 Task: Add Lifeway Organic Goo Berry Probugs Kefir to the cart.
Action: Mouse pressed left at (19, 110)
Screenshot: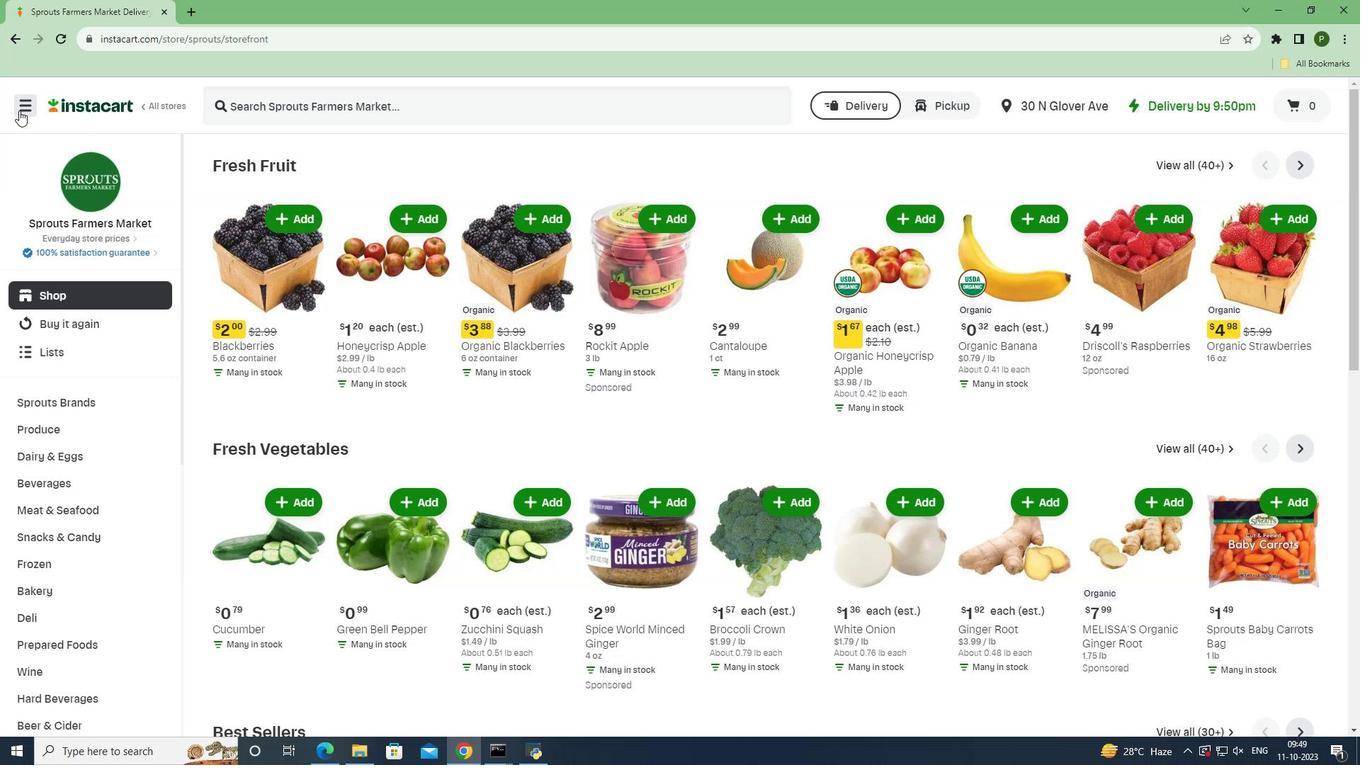 
Action: Mouse moved to (43, 372)
Screenshot: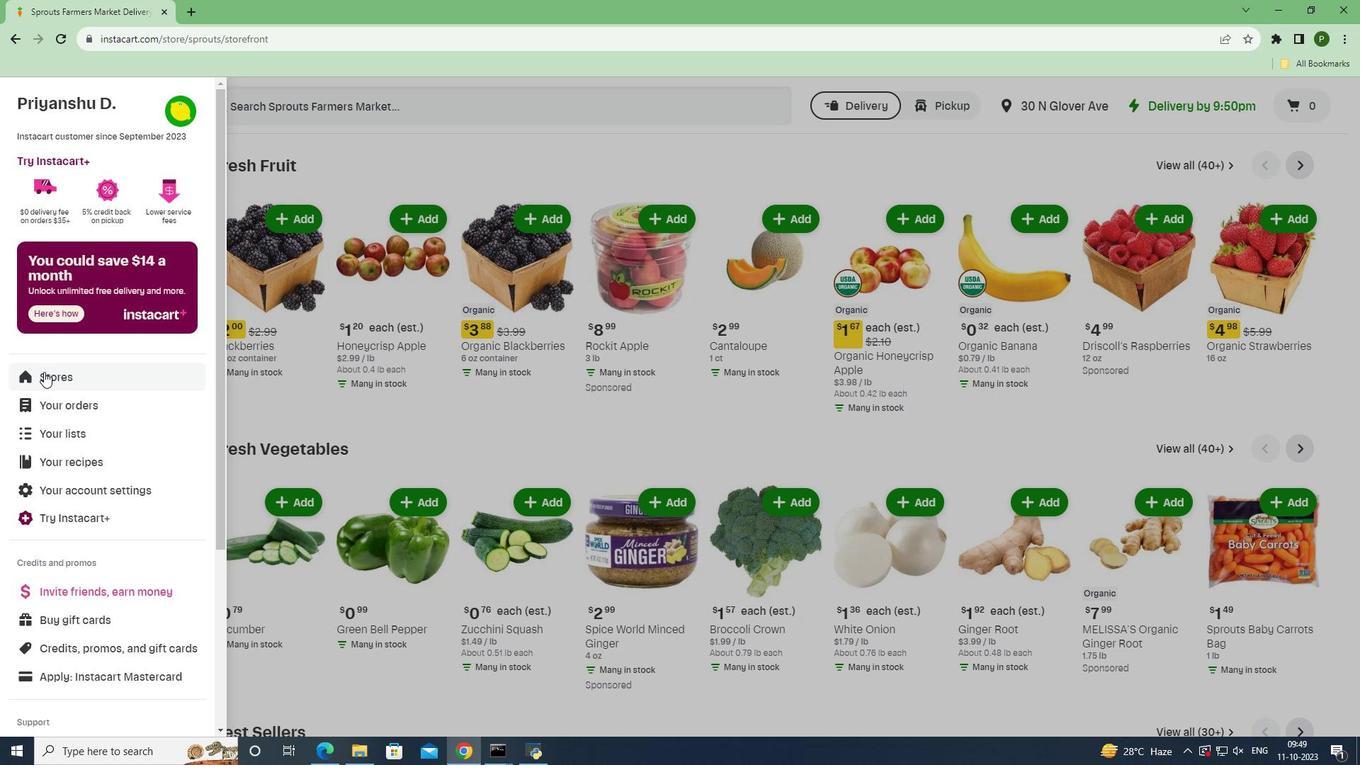 
Action: Mouse pressed left at (43, 372)
Screenshot: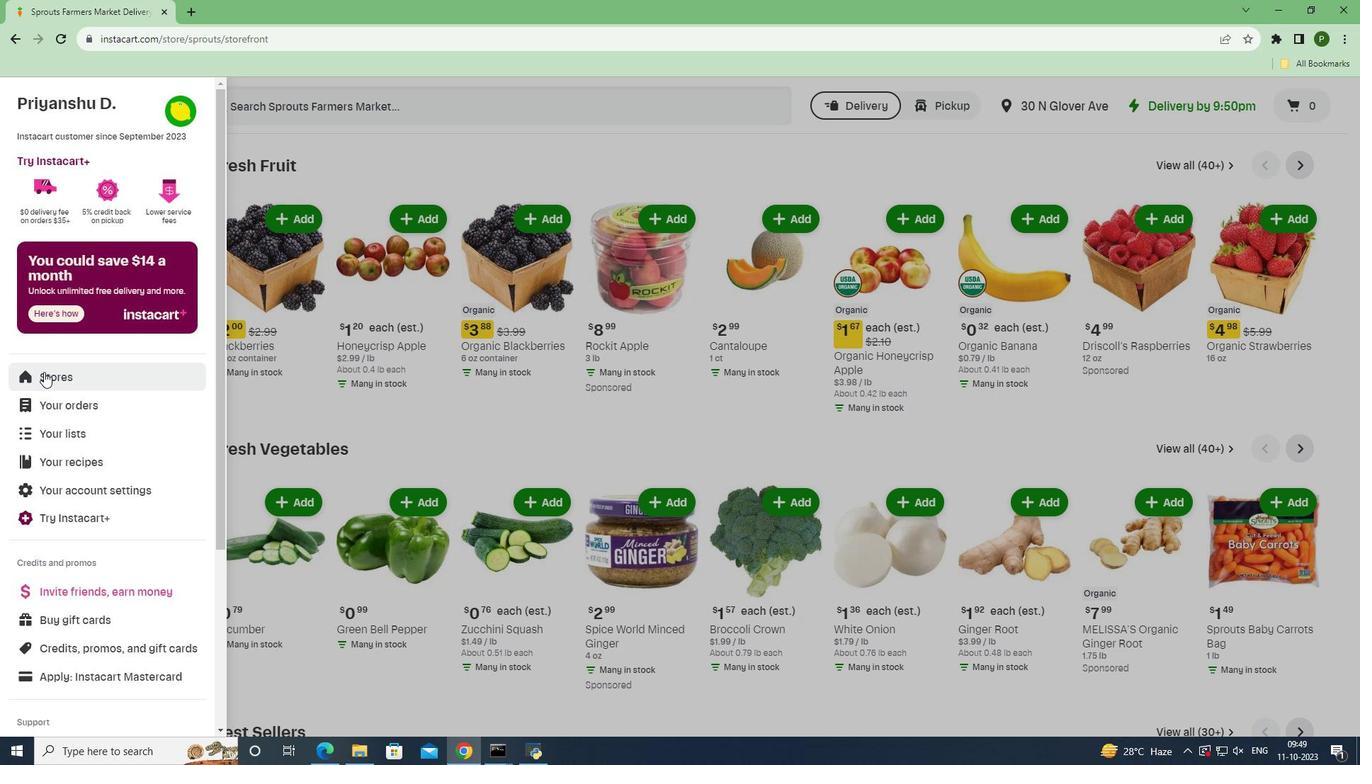 
Action: Mouse moved to (324, 148)
Screenshot: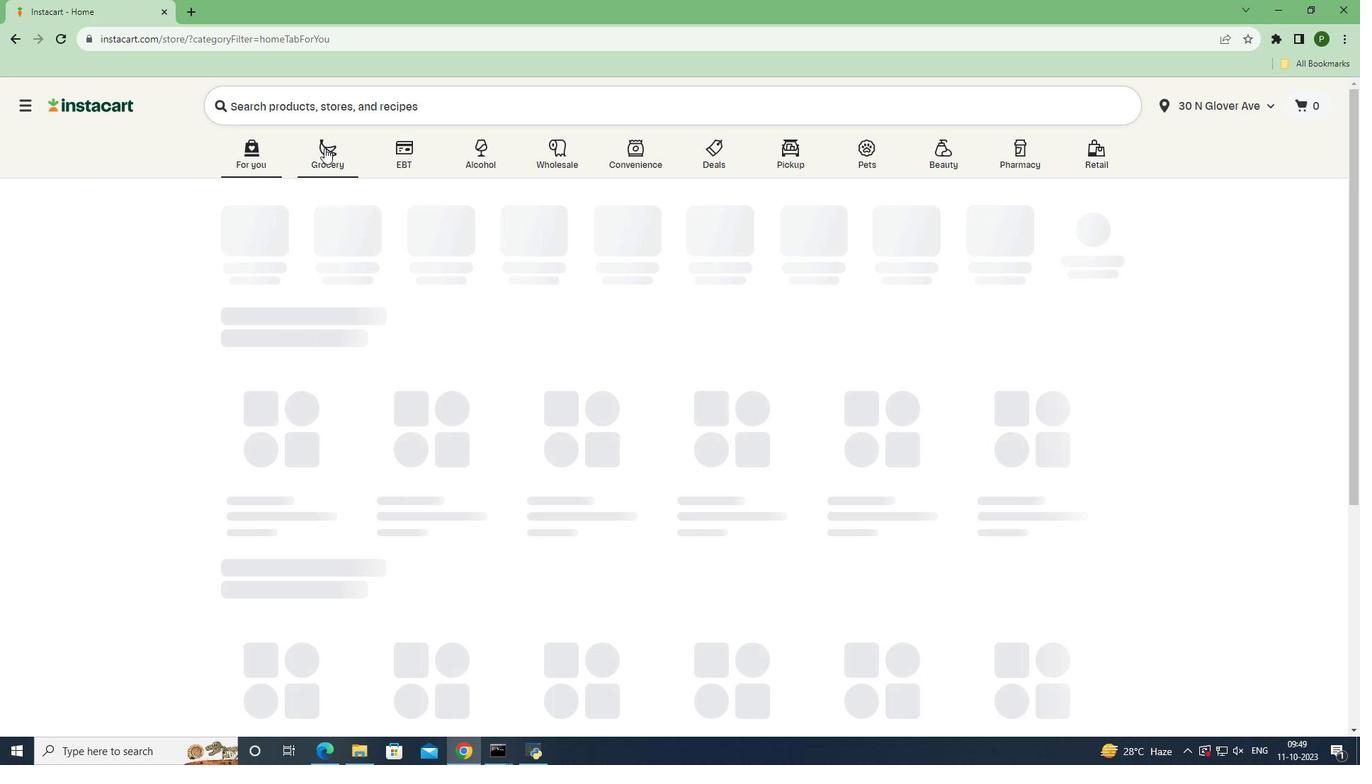 
Action: Mouse pressed left at (324, 148)
Screenshot: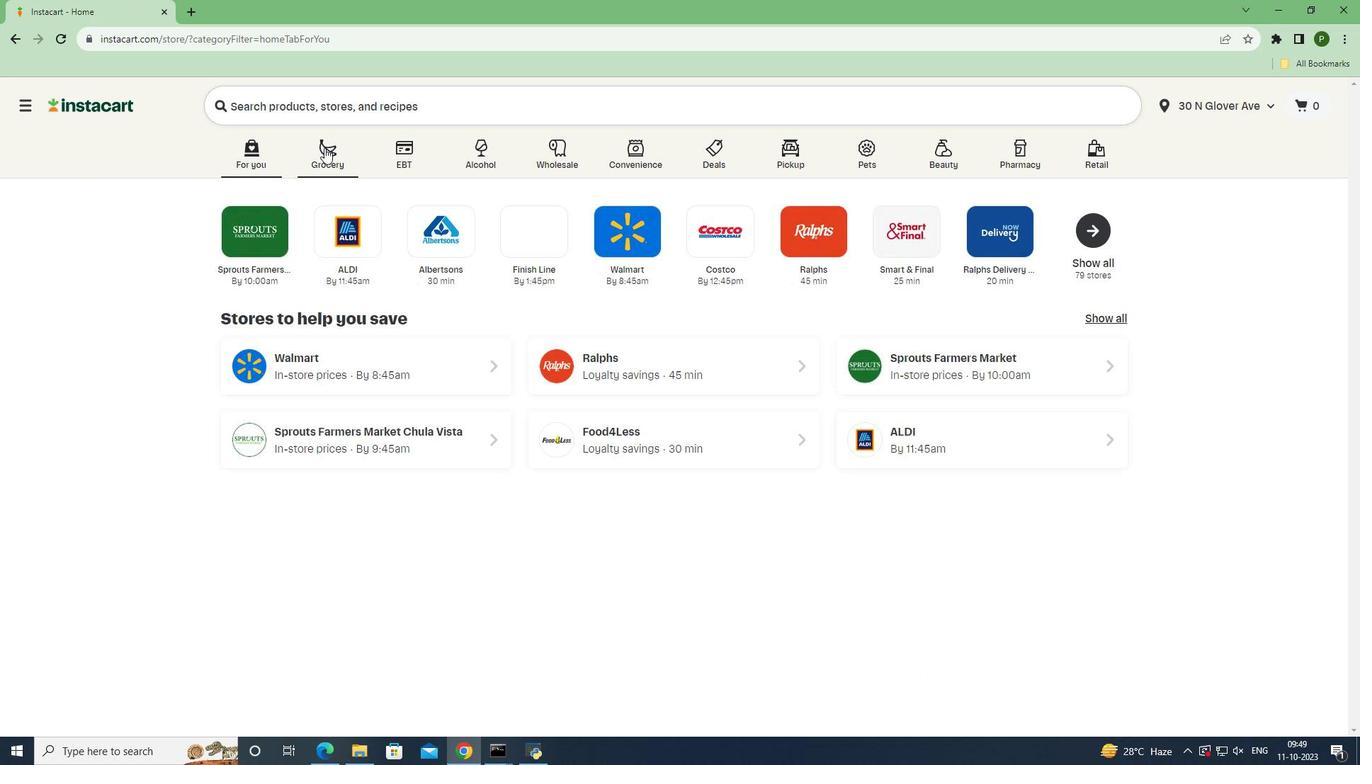 
Action: Mouse moved to (563, 318)
Screenshot: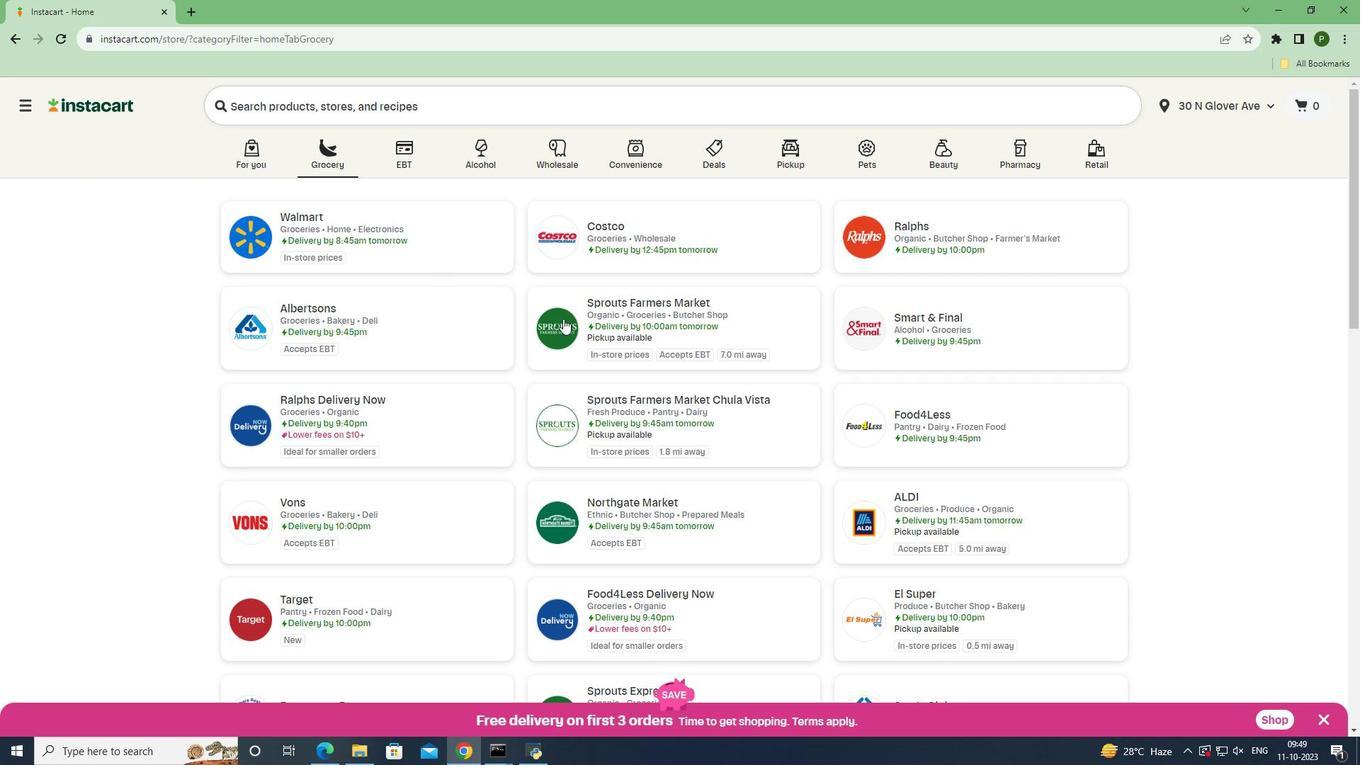 
Action: Mouse pressed left at (563, 318)
Screenshot: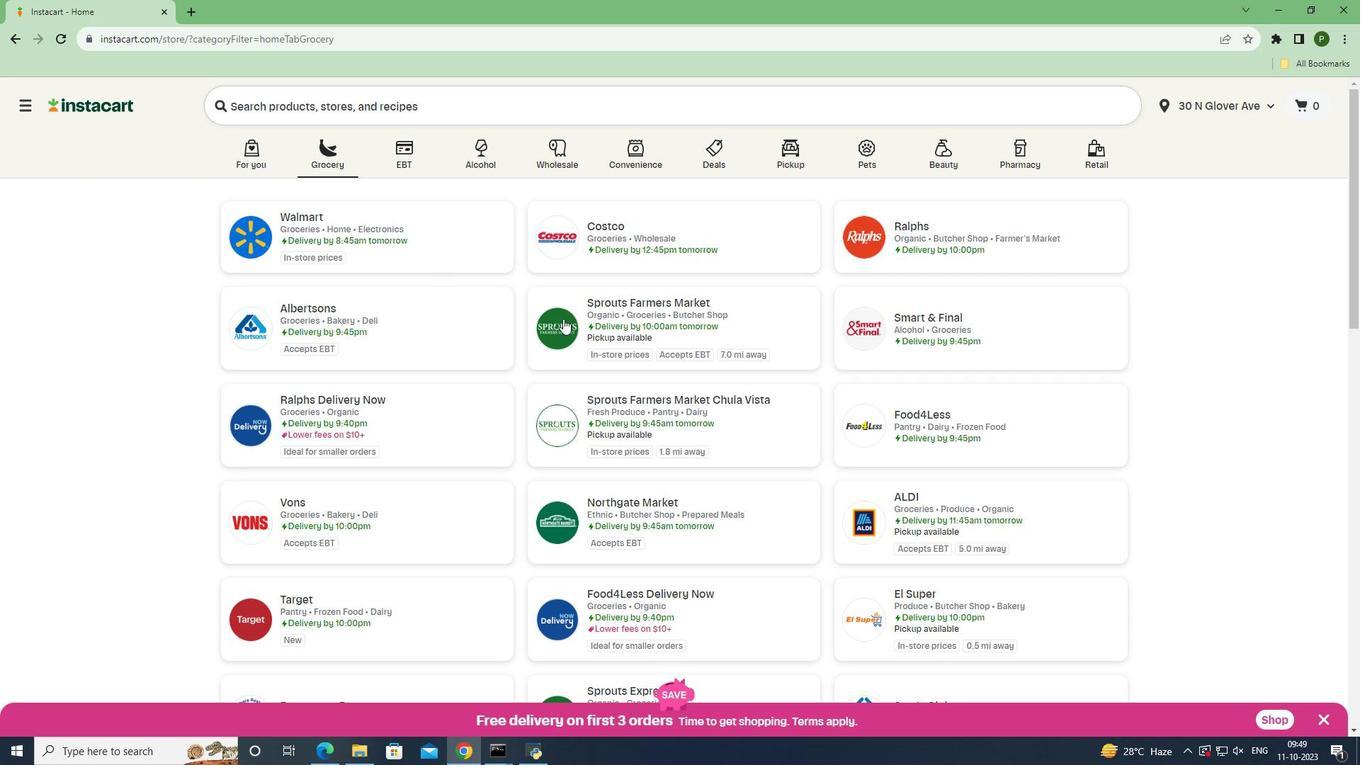 
Action: Mouse moved to (91, 464)
Screenshot: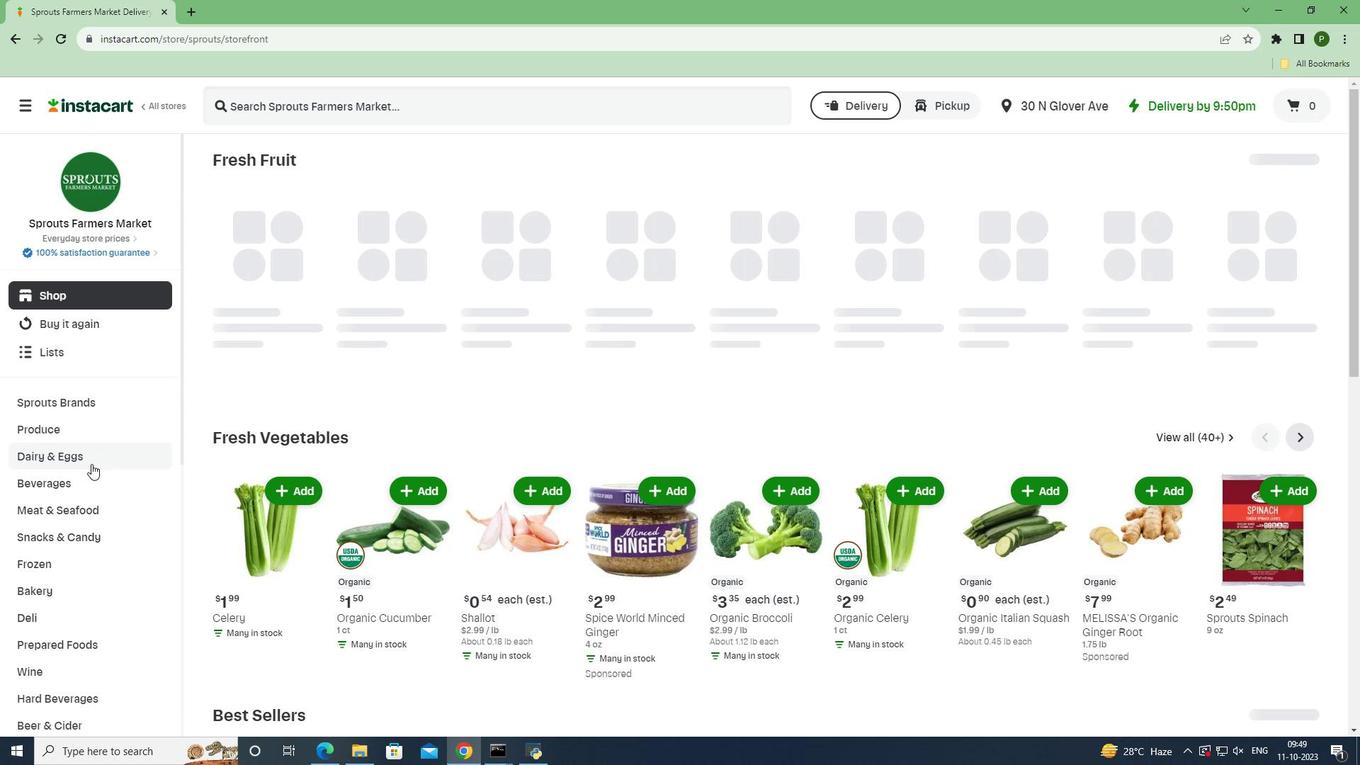 
Action: Mouse pressed left at (91, 464)
Screenshot: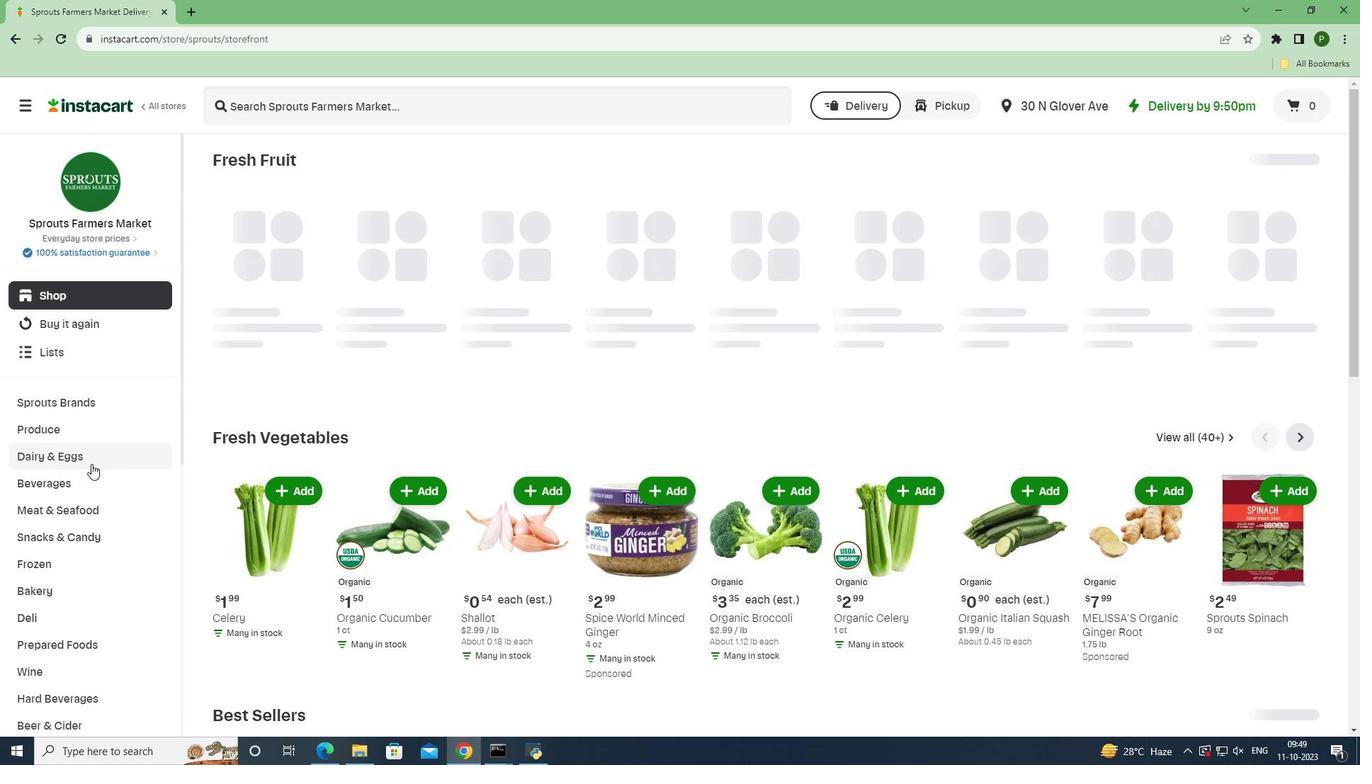 
Action: Mouse moved to (65, 567)
Screenshot: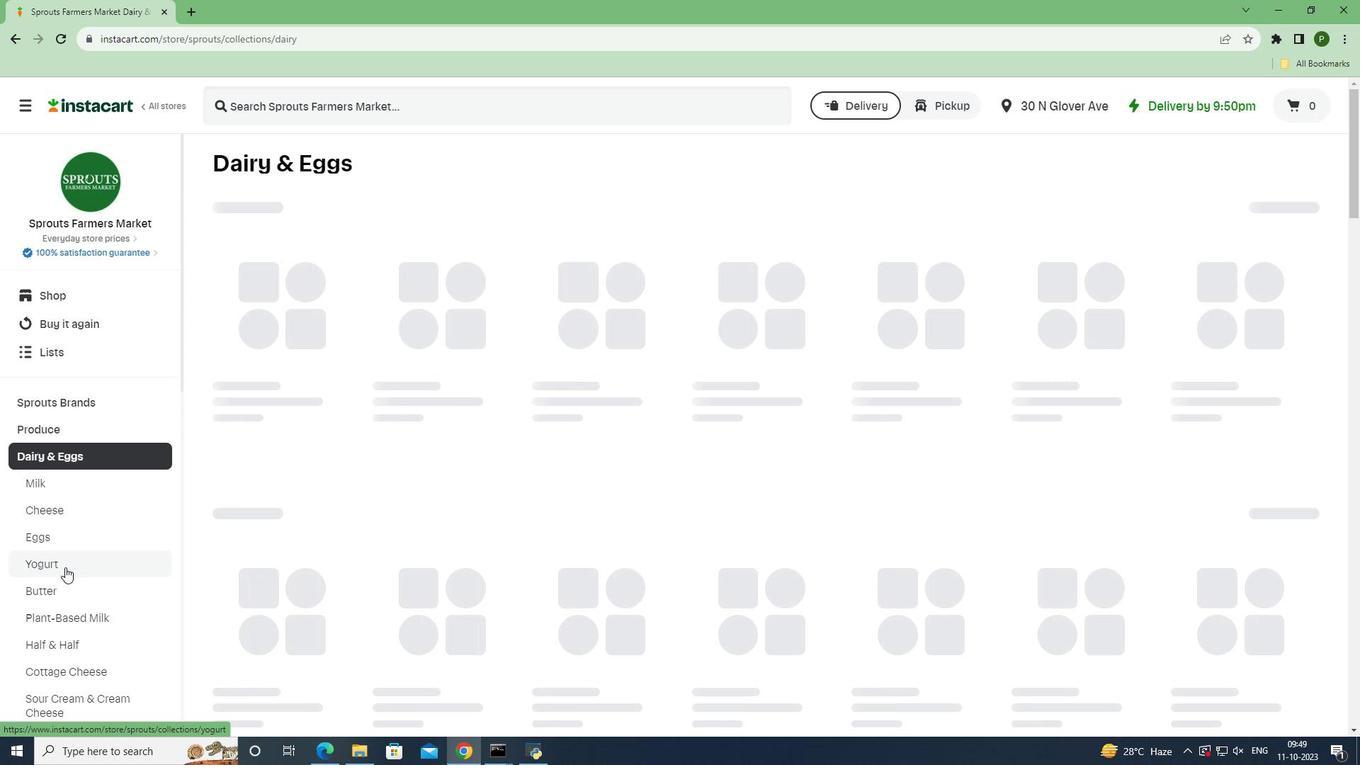
Action: Mouse pressed left at (65, 567)
Screenshot: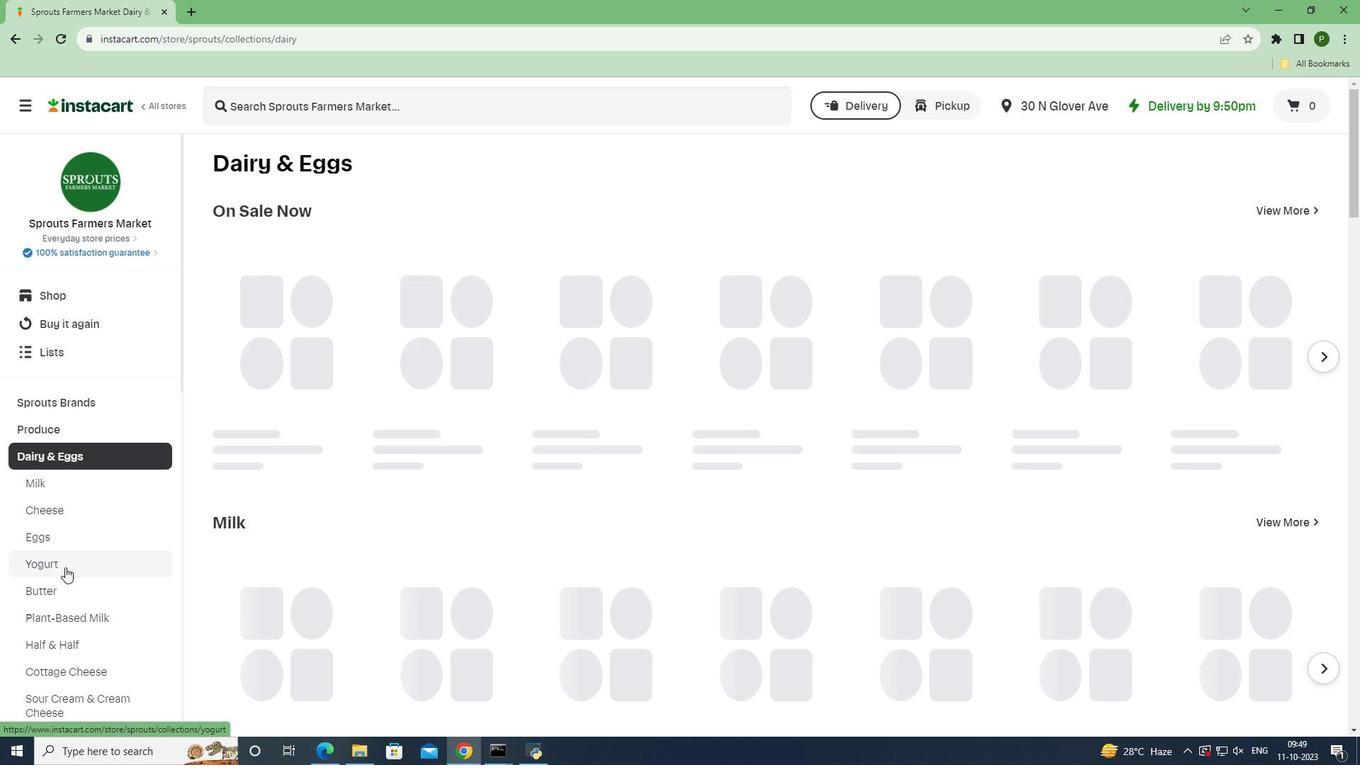 
Action: Mouse moved to (347, 110)
Screenshot: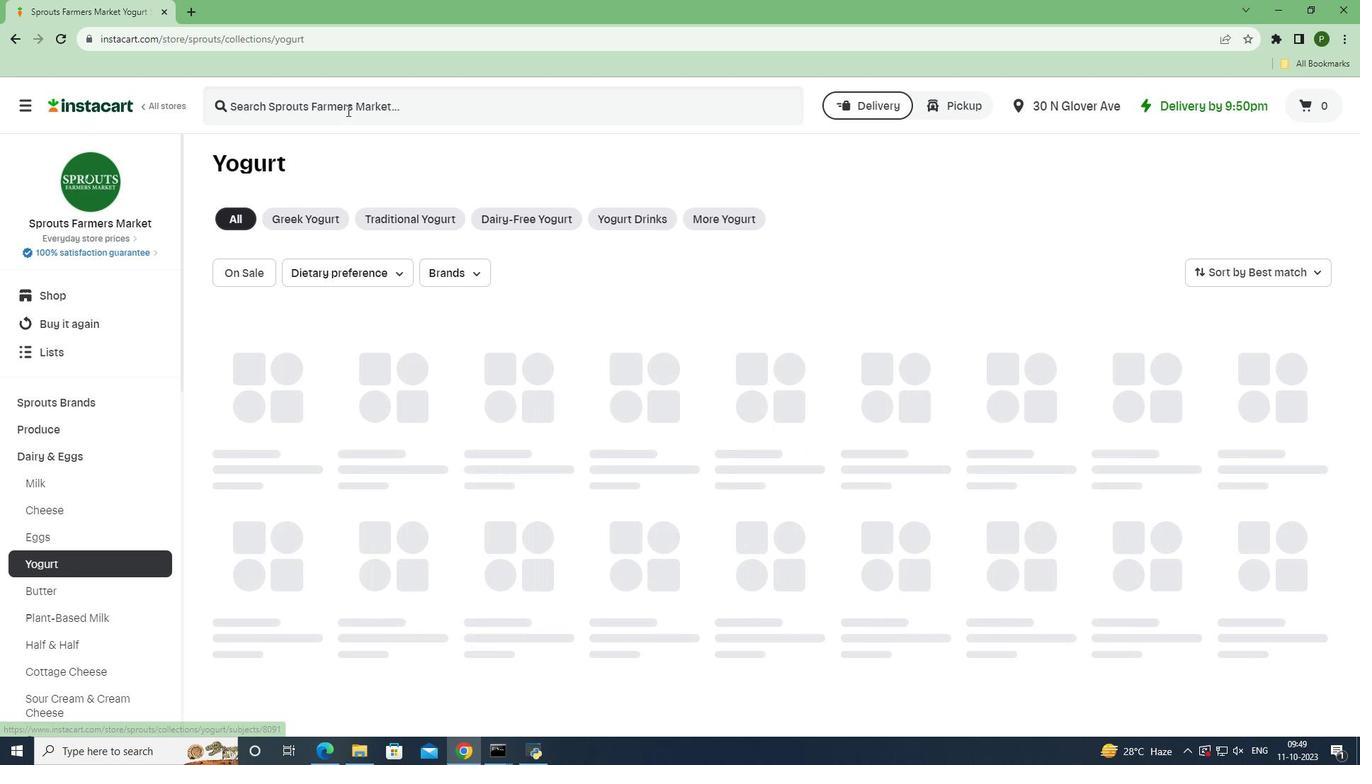 
Action: Mouse pressed left at (347, 110)
Screenshot: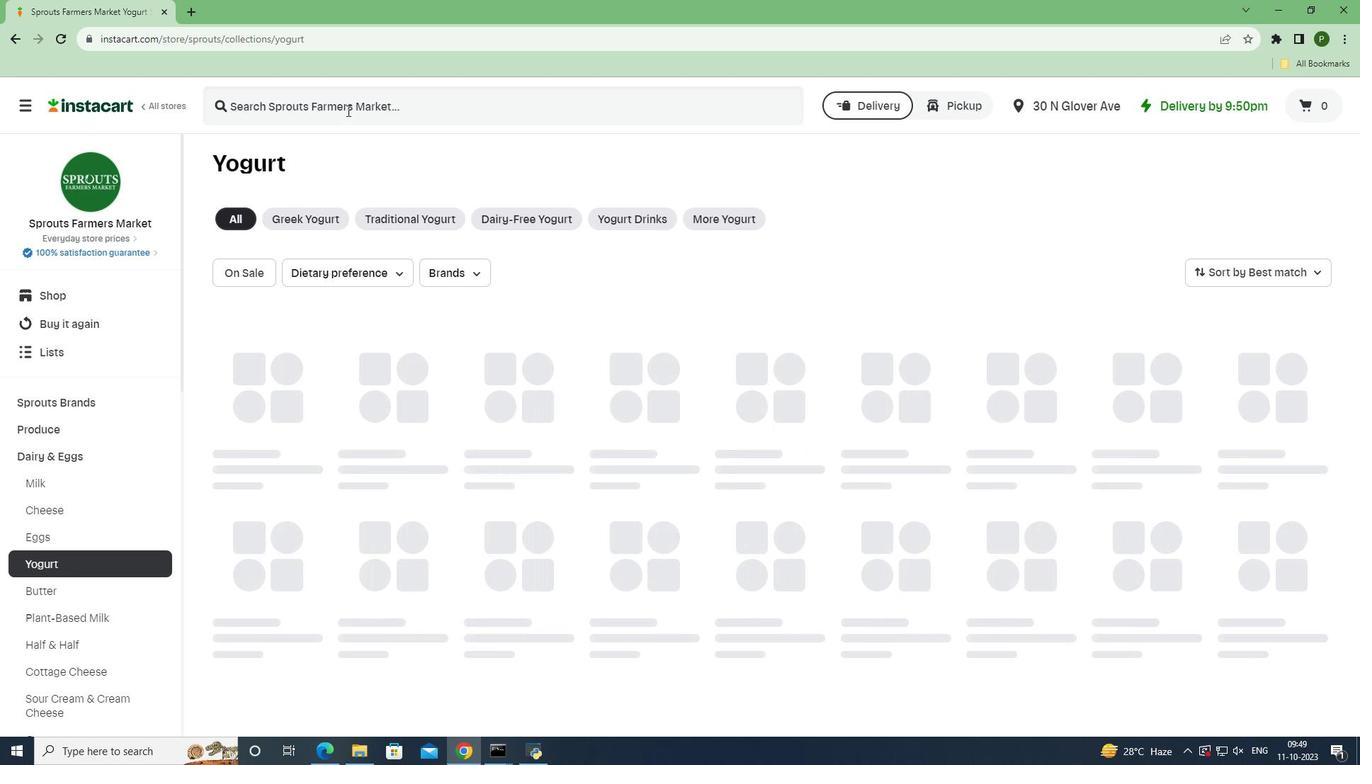 
Action: Mouse moved to (347, 110)
Screenshot: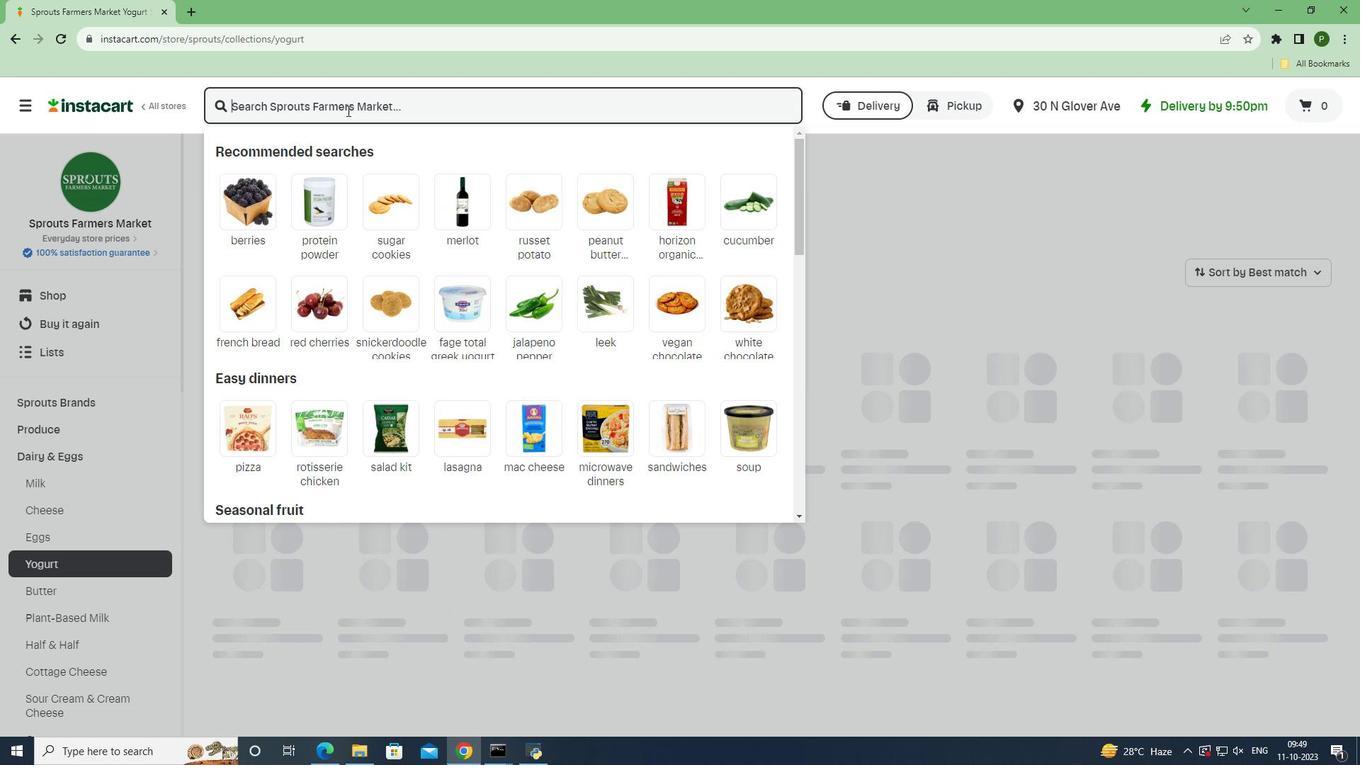 
Action: Key pressed <Key.caps_lock>L<Key.caps_lock>ifeway<Key.space><Key.caps_lock>O<Key.caps_lock>rganic<Key.space><Key.caps_lock>G<Key.caps_lock>oo<Key.space><Key.caps_lock>B<Key.caps_lock>erry<Key.space><Key.caps_lock>P<Key.caps_lock>robugs<Key.space><Key.caps_lock>K<Key.caps_lock>efir<Key.space><Key.enter>
Screenshot: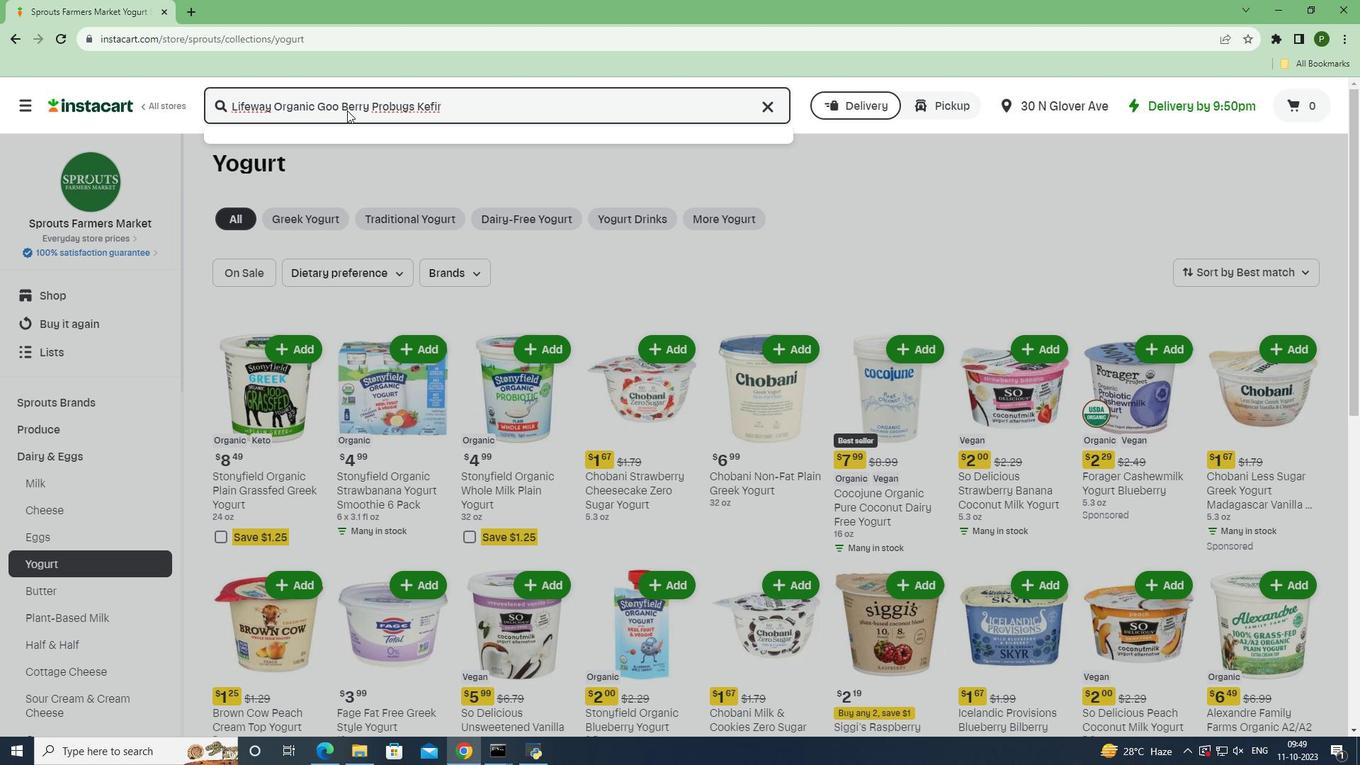 
Action: Mouse moved to (630, 252)
Screenshot: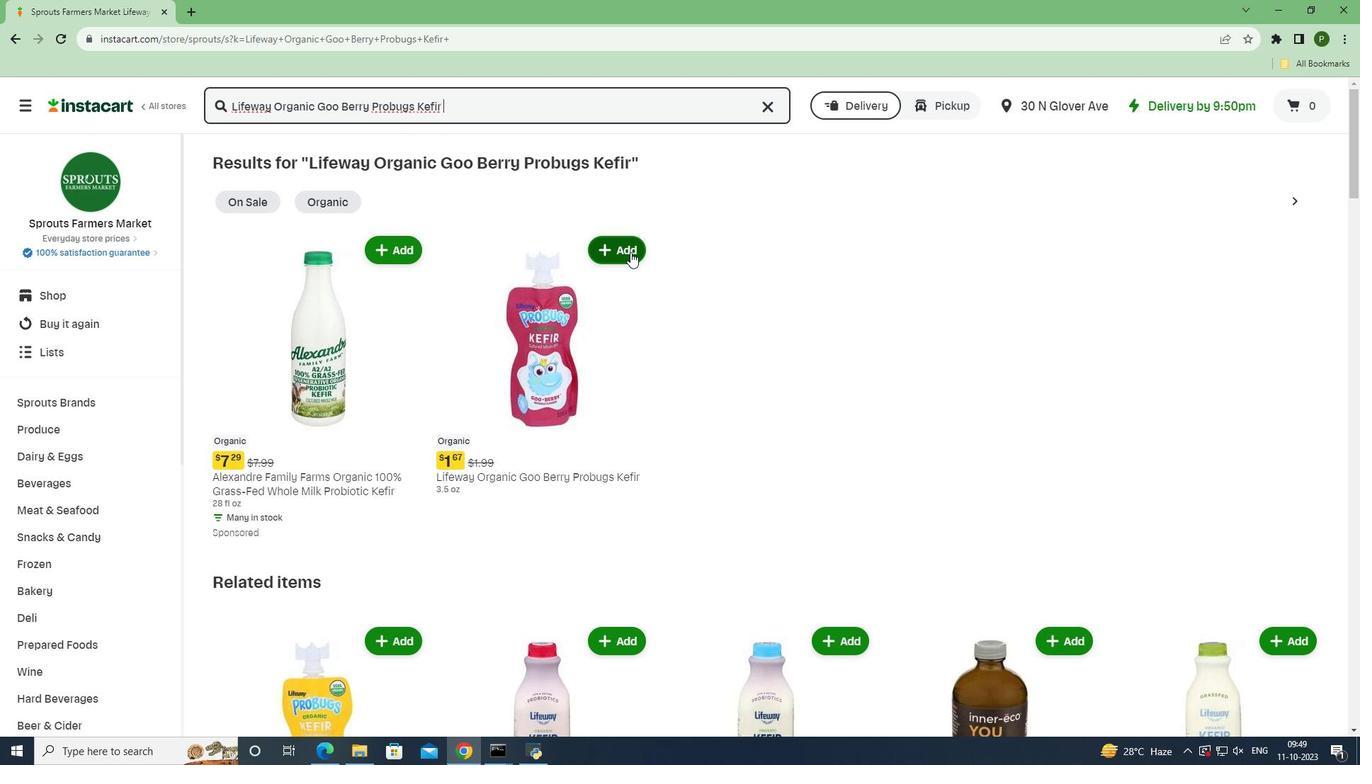 
Action: Mouse pressed left at (630, 252)
Screenshot: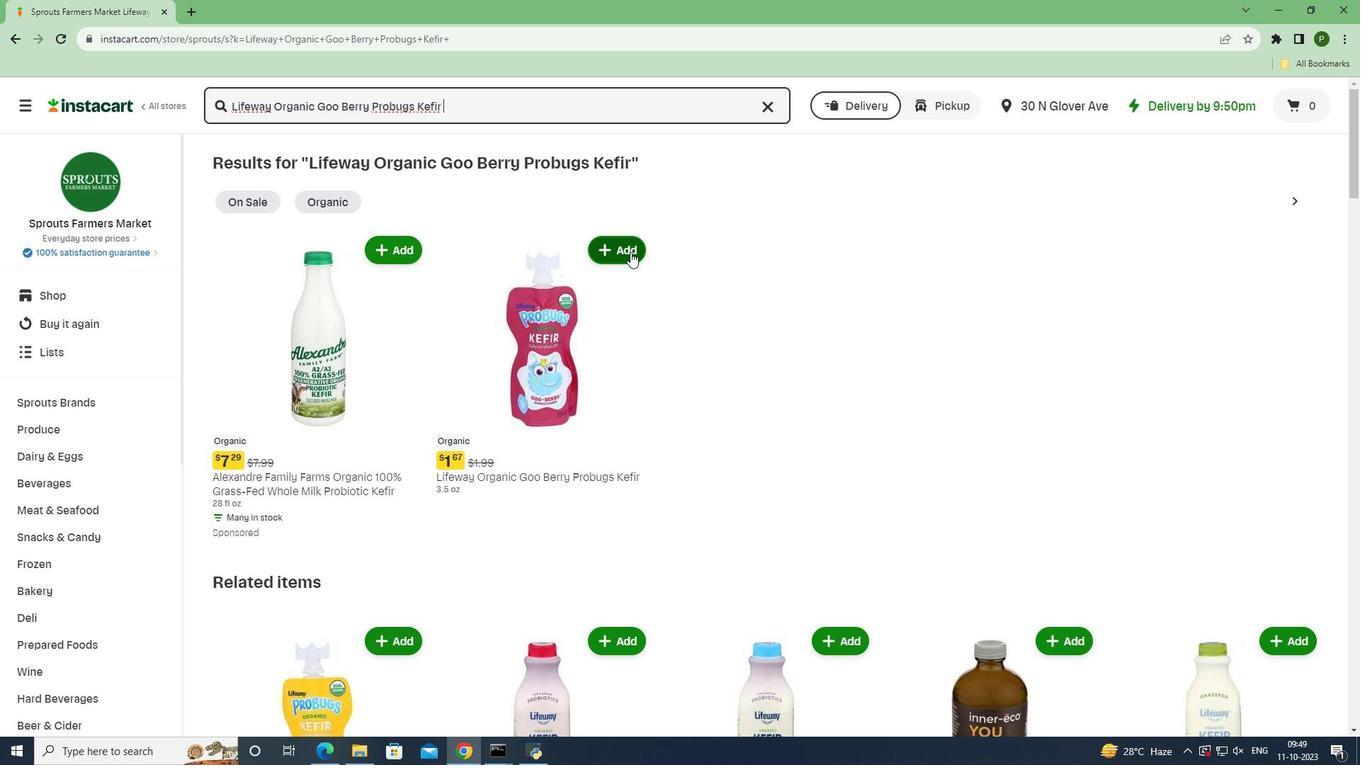 
Action: Mouse moved to (711, 307)
Screenshot: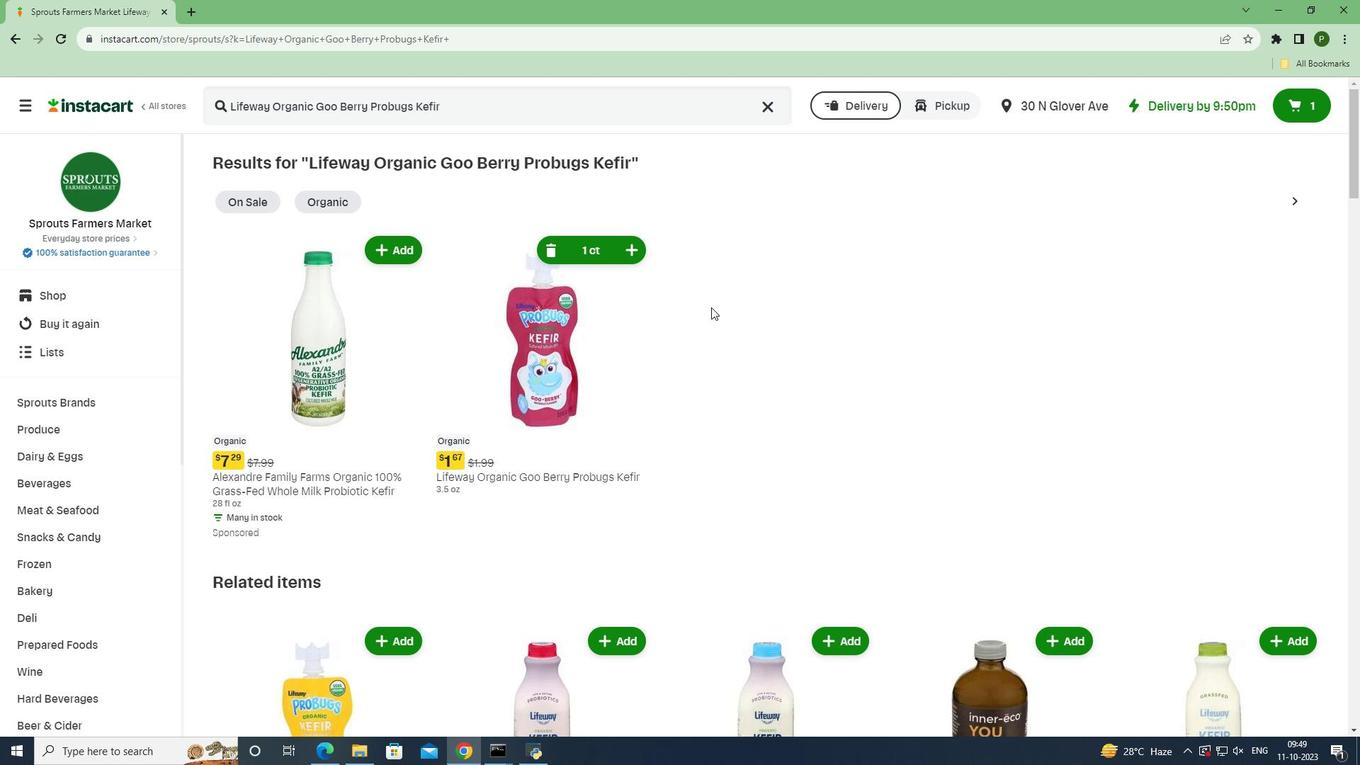 
